Task: In the  document regulation.pdf Insert the command  'Viewing'Email the file to   'softage.10@softage.net', with message attached Important: I've emailed you crucial details. Please make sure to go through it thoroughly. and file type: RTF
Action: Mouse moved to (292, 375)
Screenshot: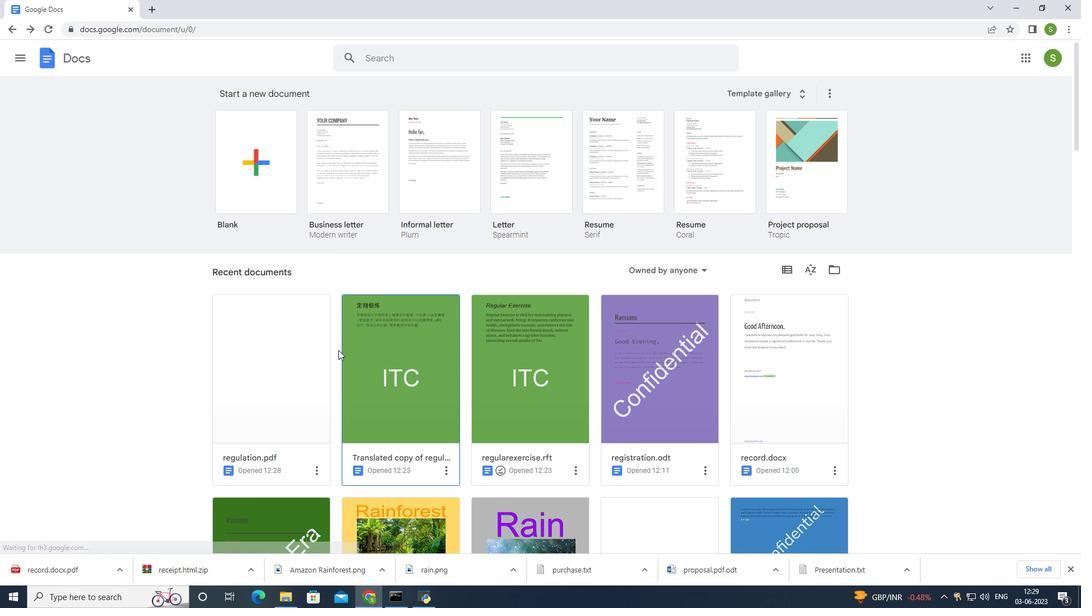 
Action: Mouse pressed left at (292, 375)
Screenshot: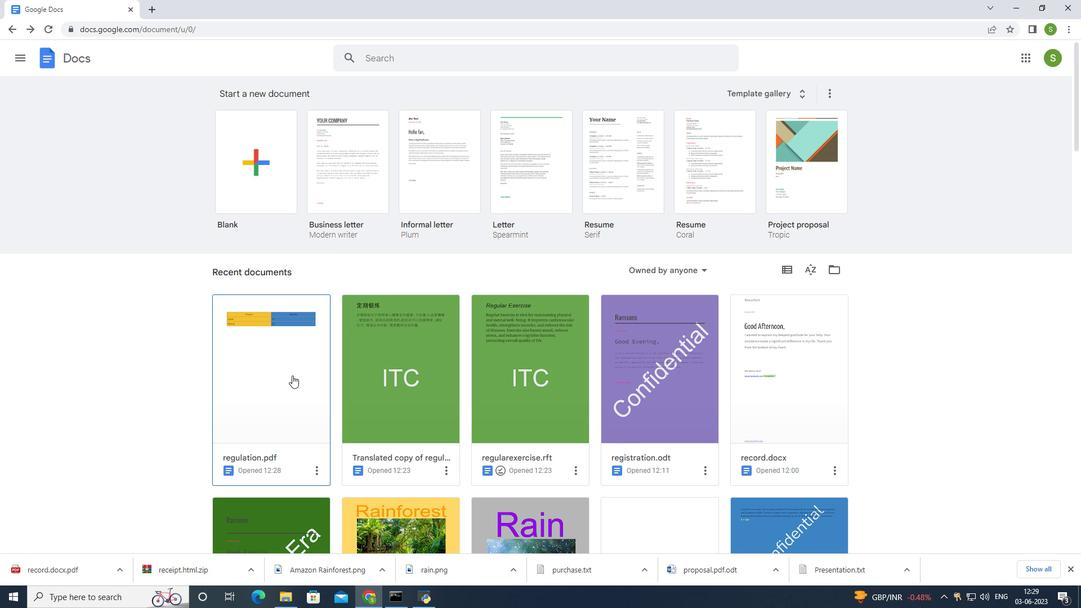 
Action: Mouse moved to (1026, 94)
Screenshot: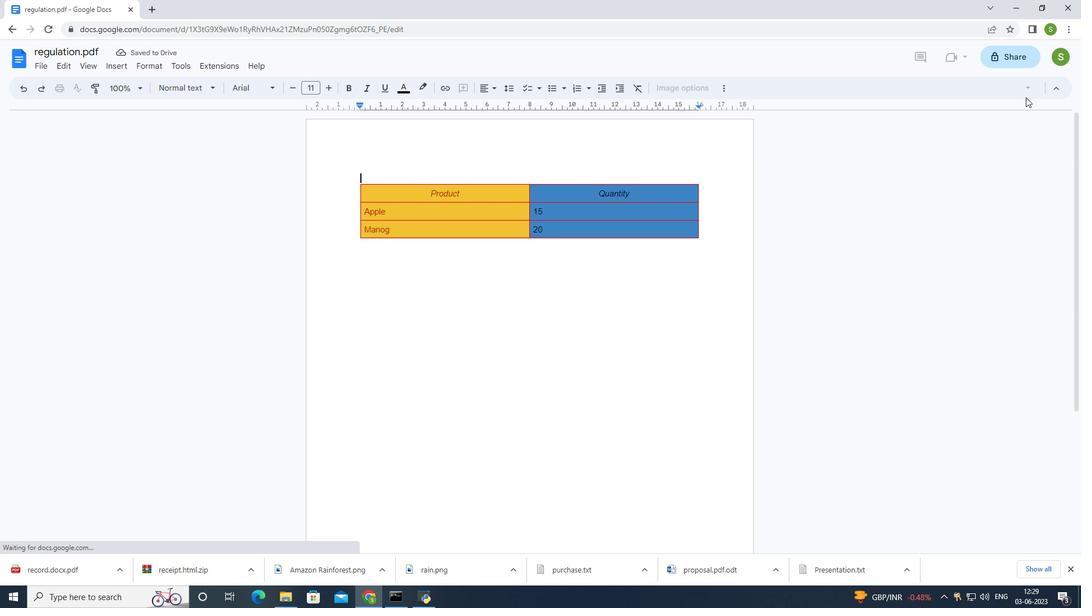 
Action: Mouse pressed left at (1026, 94)
Screenshot: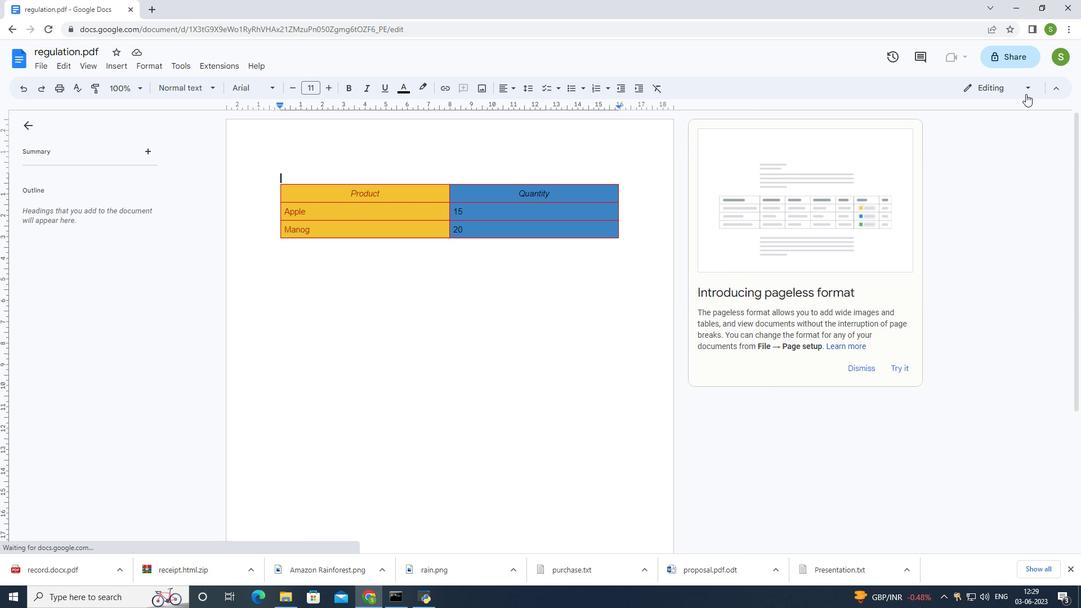 
Action: Mouse moved to (981, 169)
Screenshot: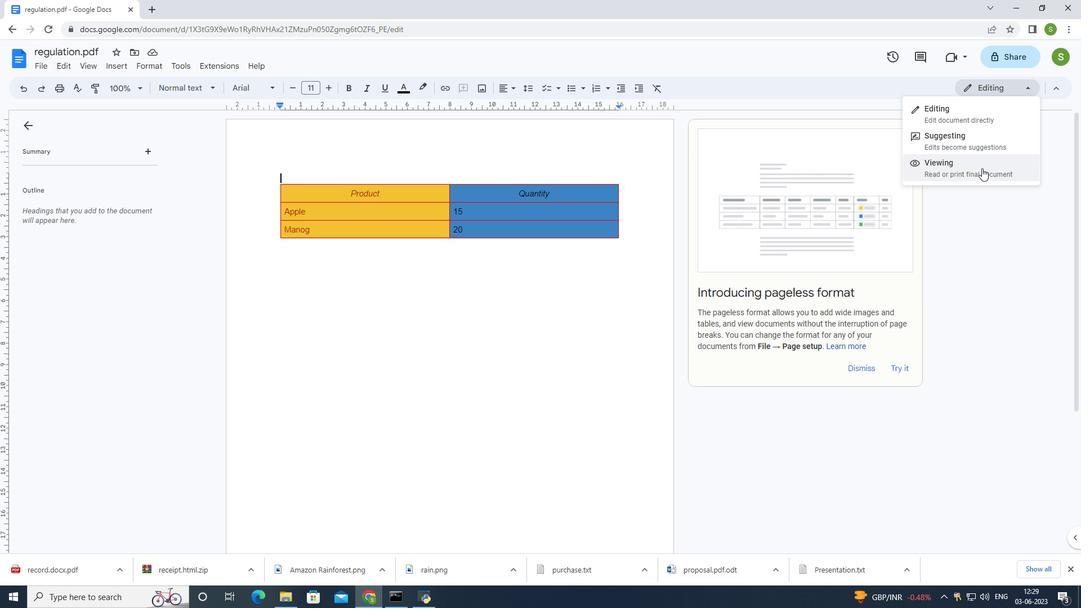 
Action: Mouse pressed left at (981, 169)
Screenshot: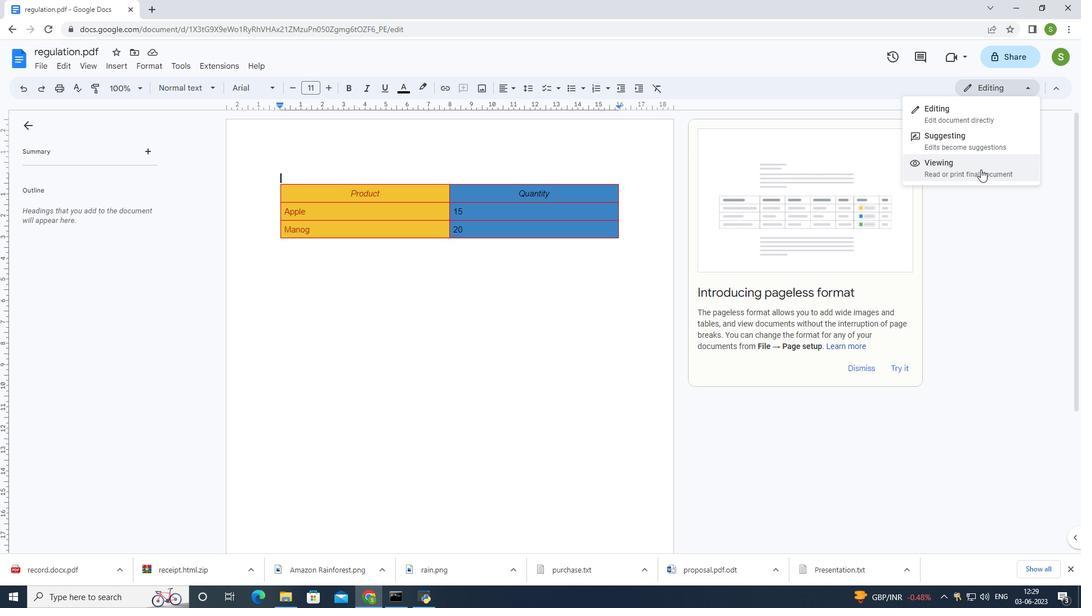 
Action: Mouse moved to (38, 64)
Screenshot: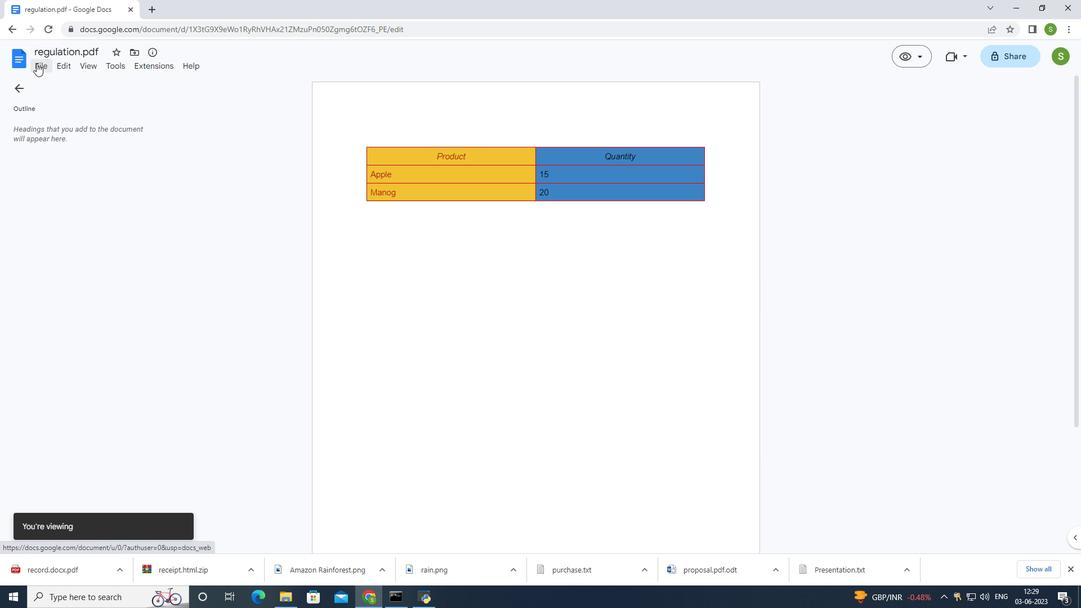 
Action: Mouse pressed left at (38, 64)
Screenshot: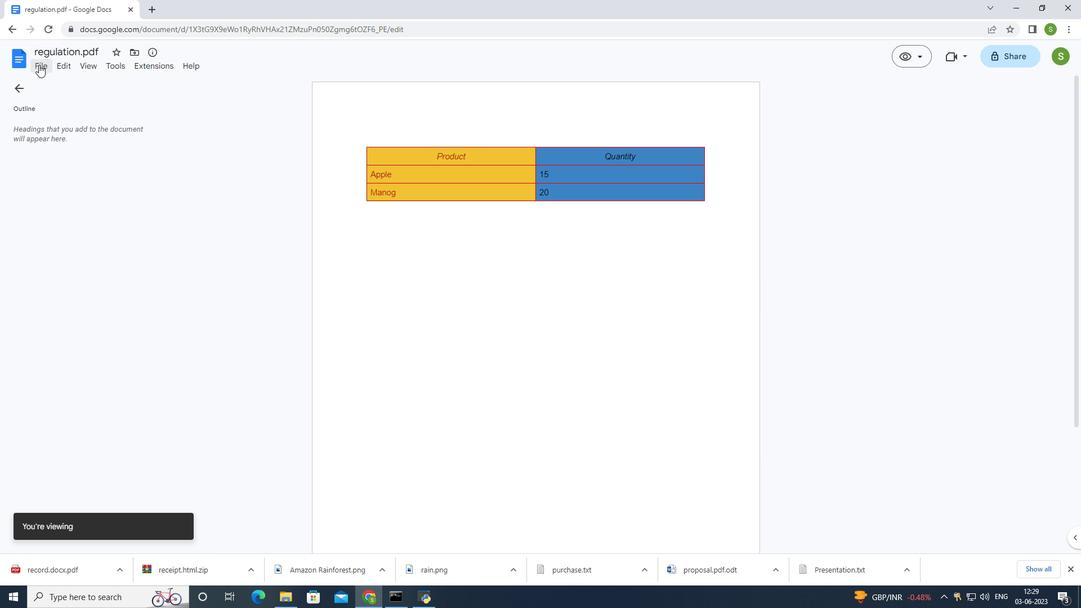 
Action: Mouse moved to (44, 165)
Screenshot: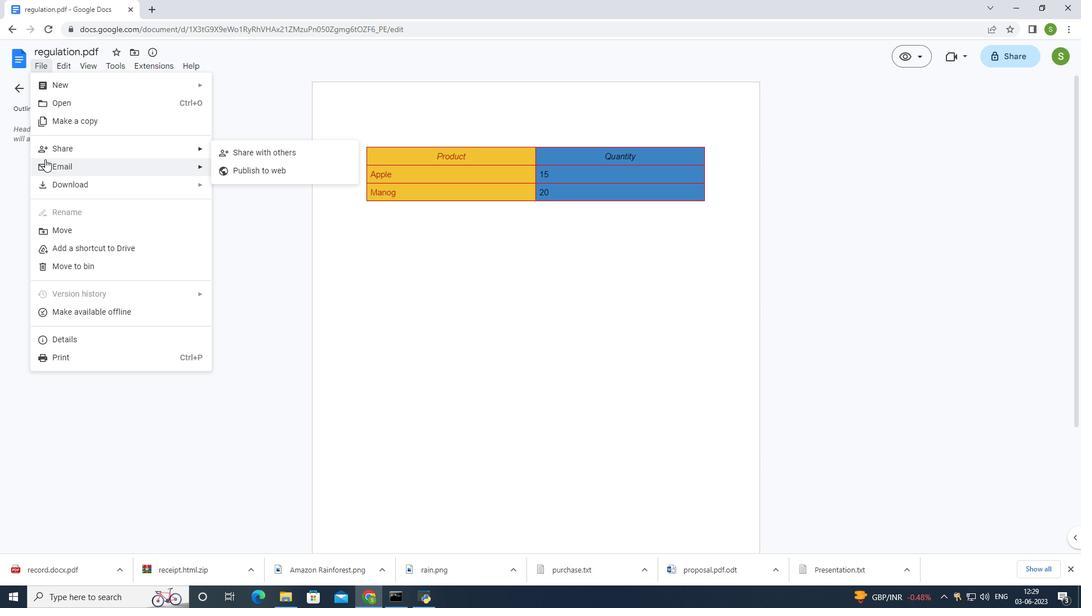 
Action: Mouse pressed left at (44, 165)
Screenshot: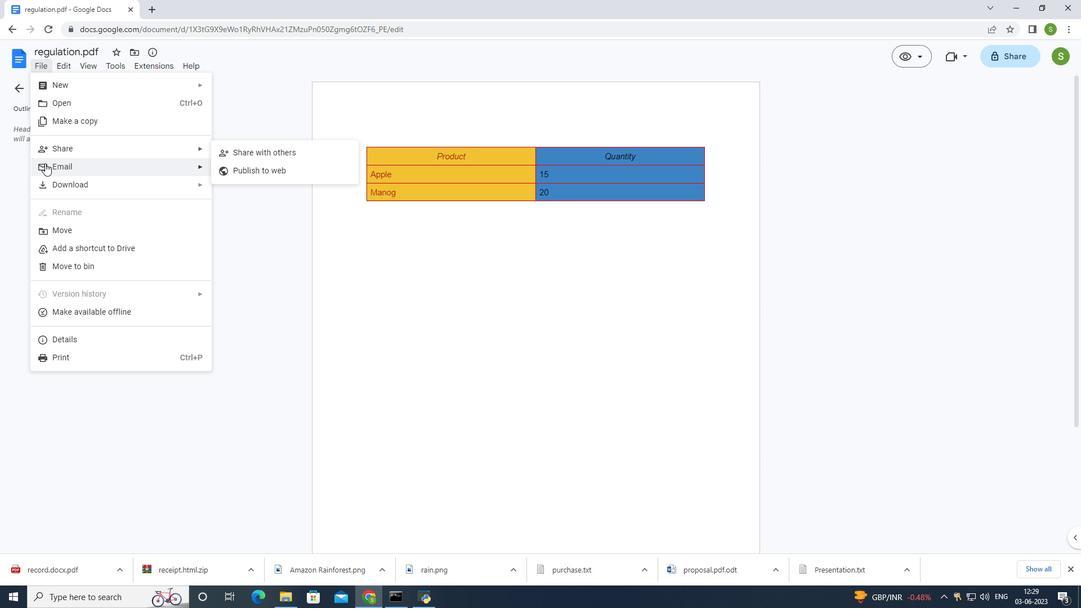 
Action: Mouse moved to (253, 173)
Screenshot: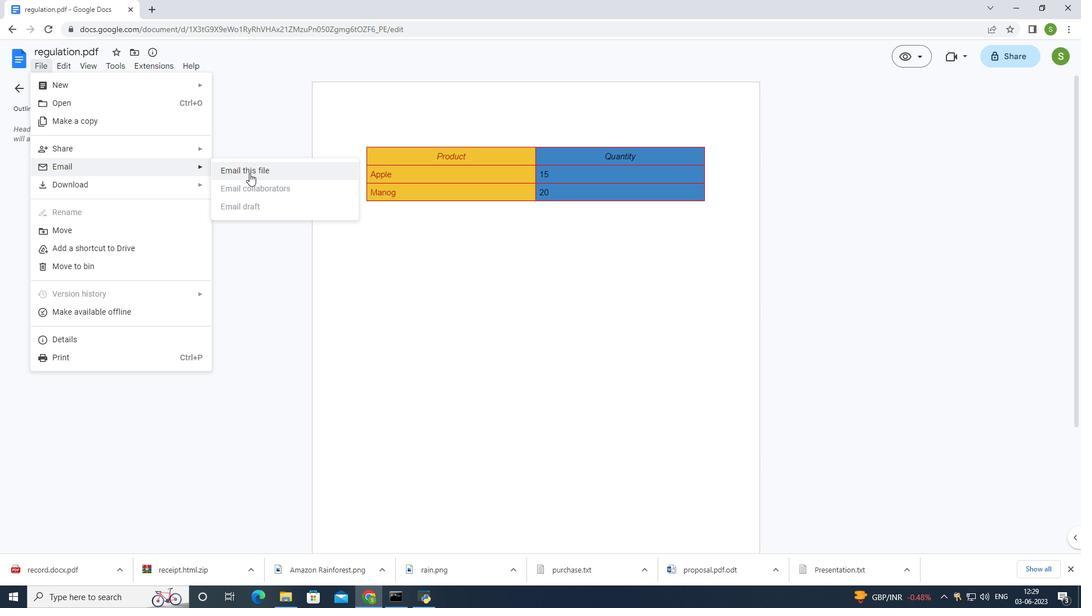 
Action: Mouse pressed left at (253, 173)
Screenshot: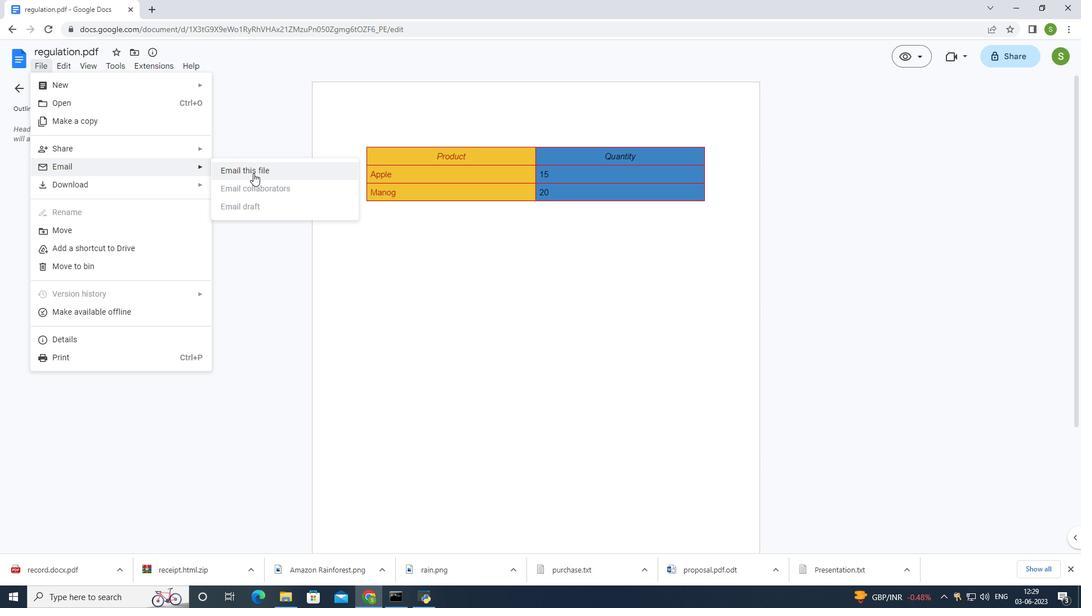 
Action: Mouse moved to (617, 166)
Screenshot: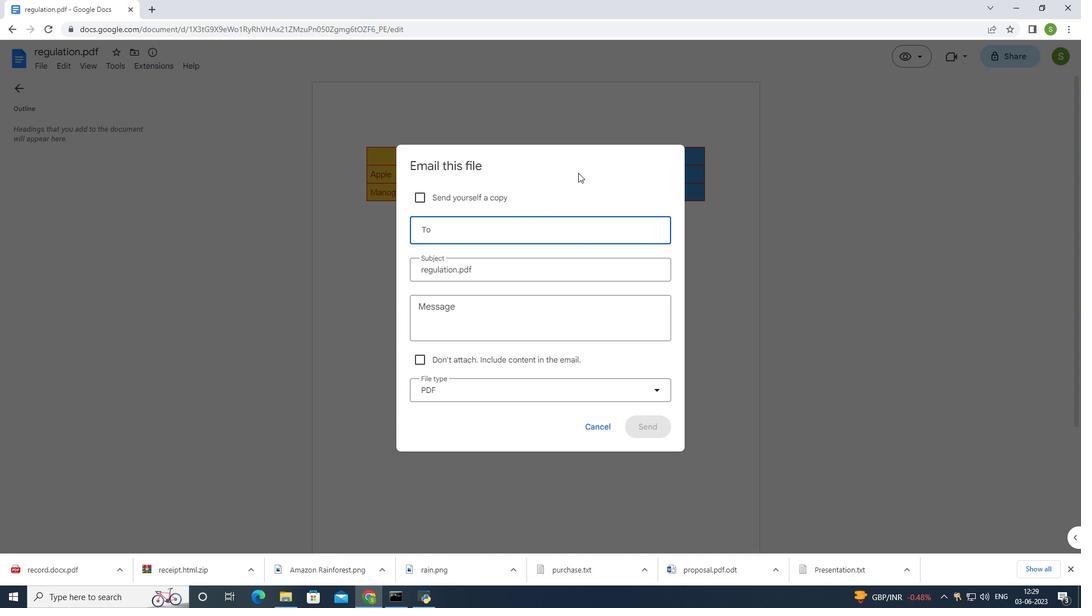
Action: Key pressed softage.10<Key.shift>@softage.net
Screenshot: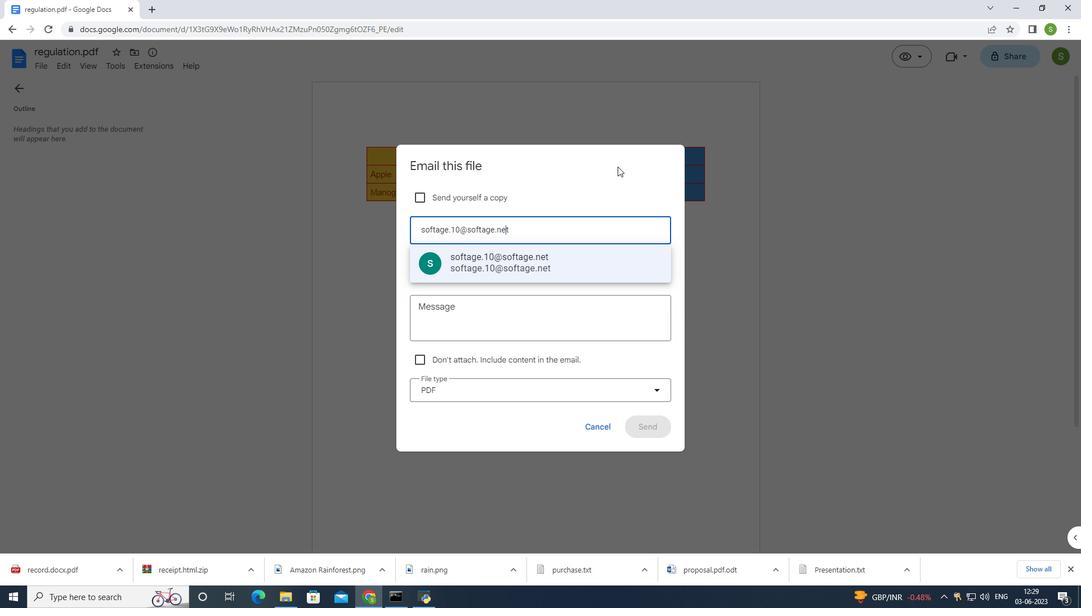 
Action: Mouse moved to (486, 263)
Screenshot: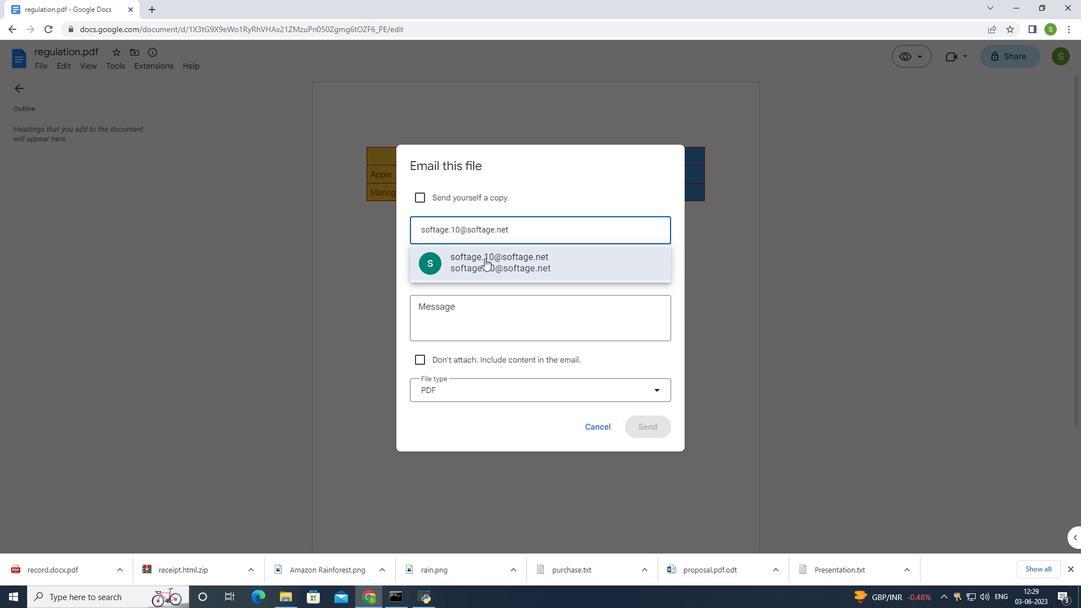 
Action: Mouse pressed left at (486, 263)
Screenshot: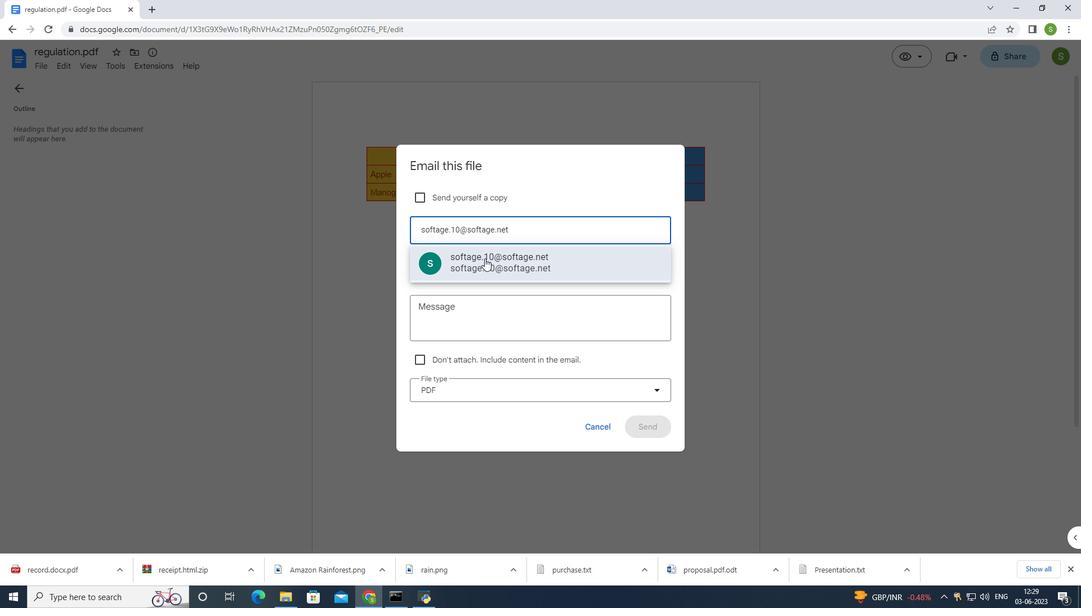 
Action: Mouse moved to (462, 319)
Screenshot: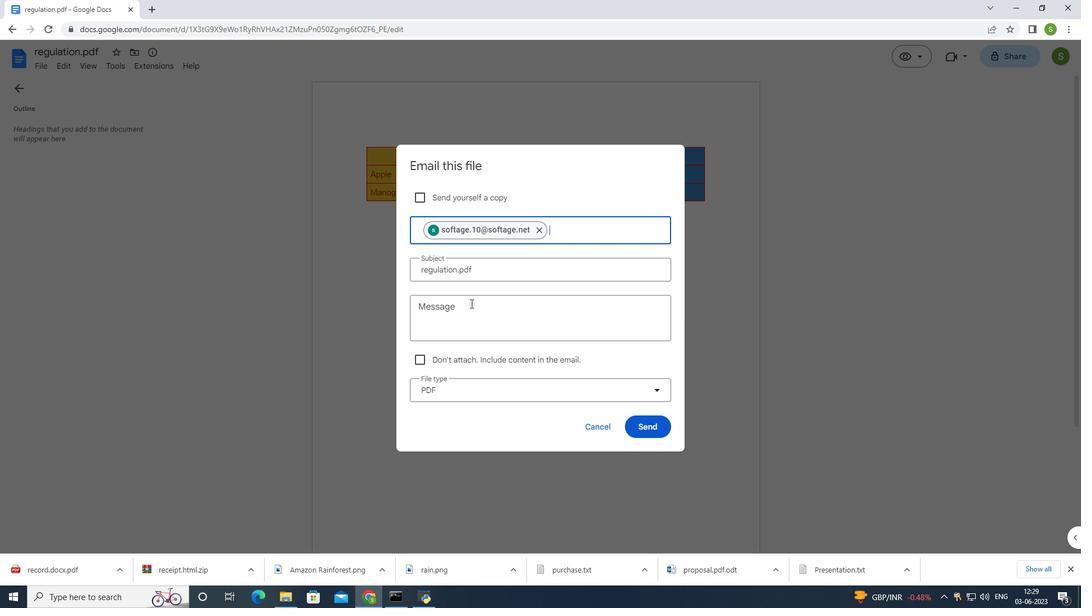
Action: Mouse pressed left at (462, 319)
Screenshot: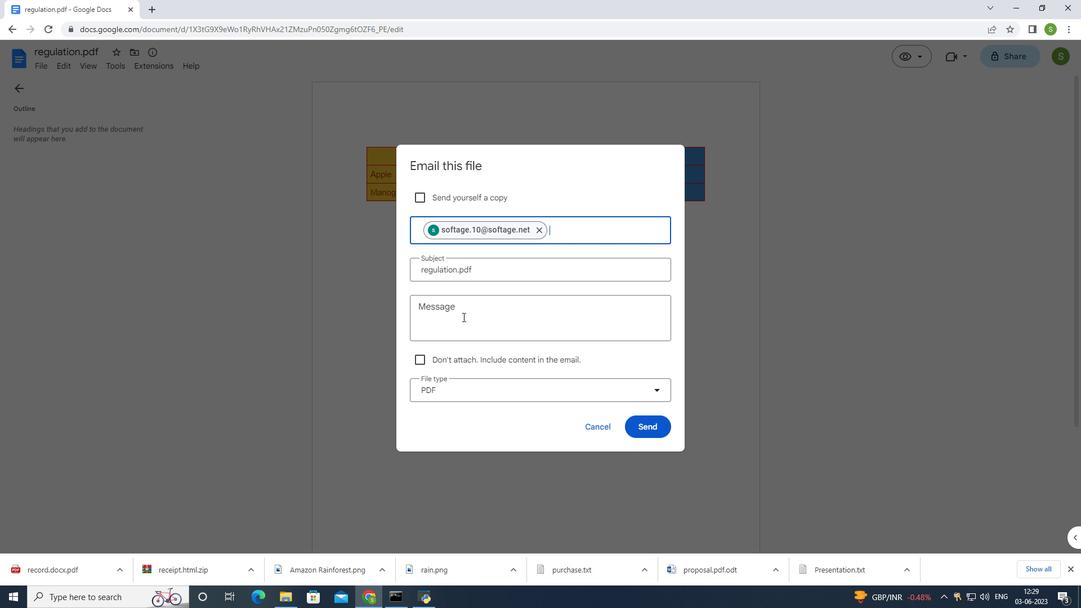 
Action: Mouse moved to (520, 270)
Screenshot: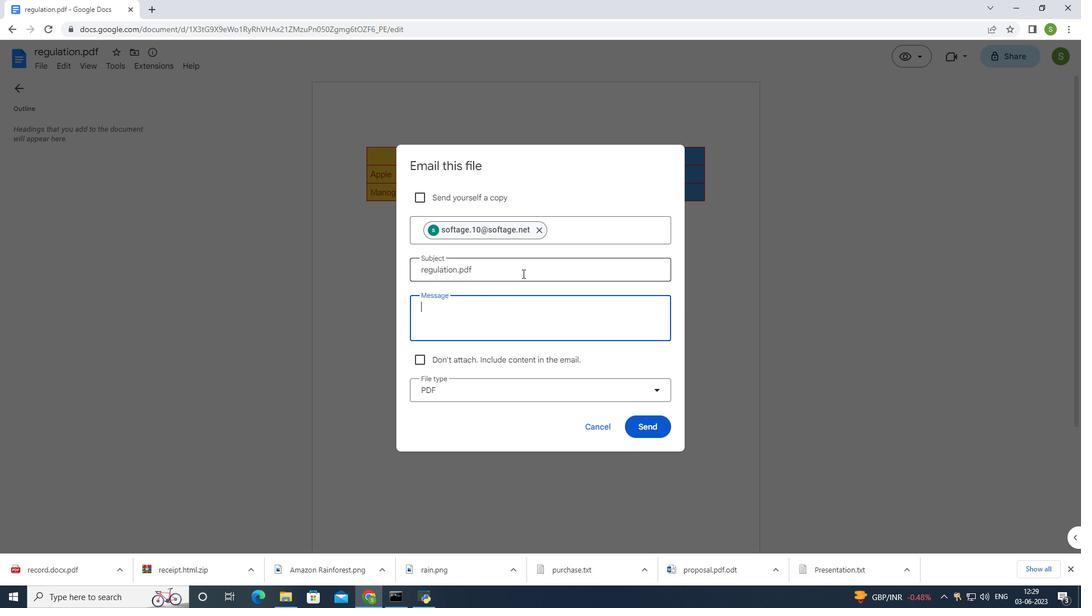 
Action: Key pressed <Key.shift><Key.shift><Key.shift><Key.shift>I<Key.space>v<Key.backspace><Key.backspace>'ve<Key.space>emailed<Key.space>you<Key.space>crucial<Key.space>details.<Key.space><Key.shift>Please<Key.space>make<Key.space>sure<Key.space>to<Key.space>go<Key.space>through<Key.space>it<Key.space>throughly.
Screenshot: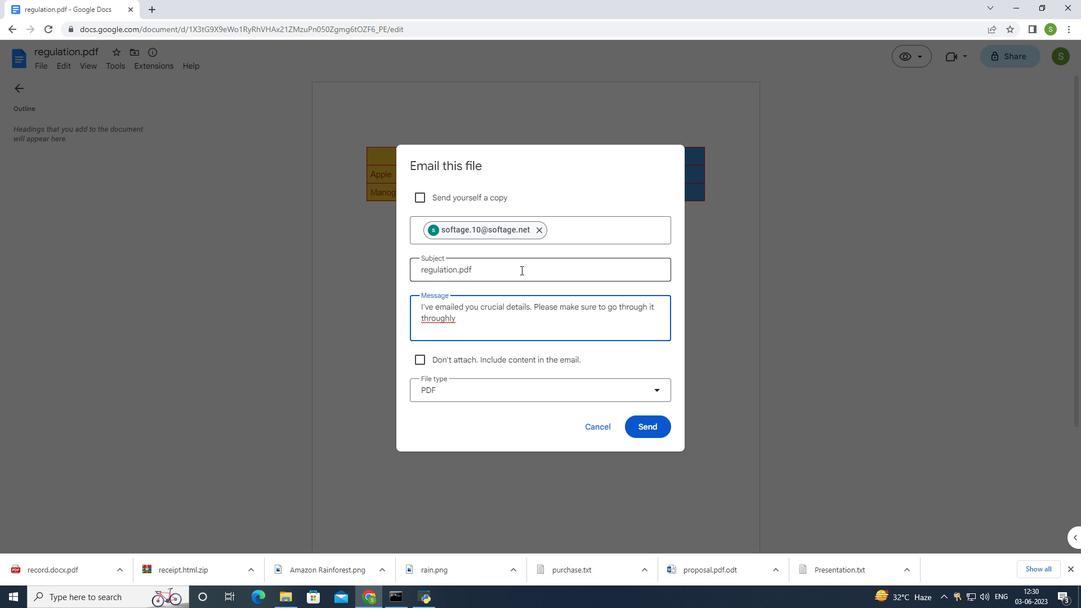 
Action: Mouse moved to (434, 320)
Screenshot: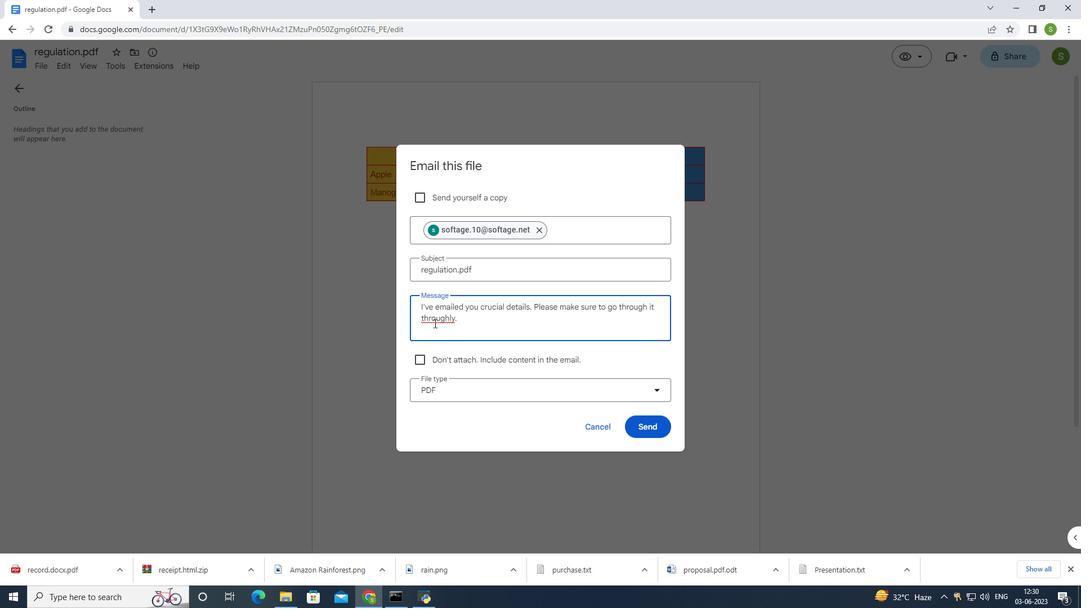 
Action: Mouse pressed right at (434, 320)
Screenshot: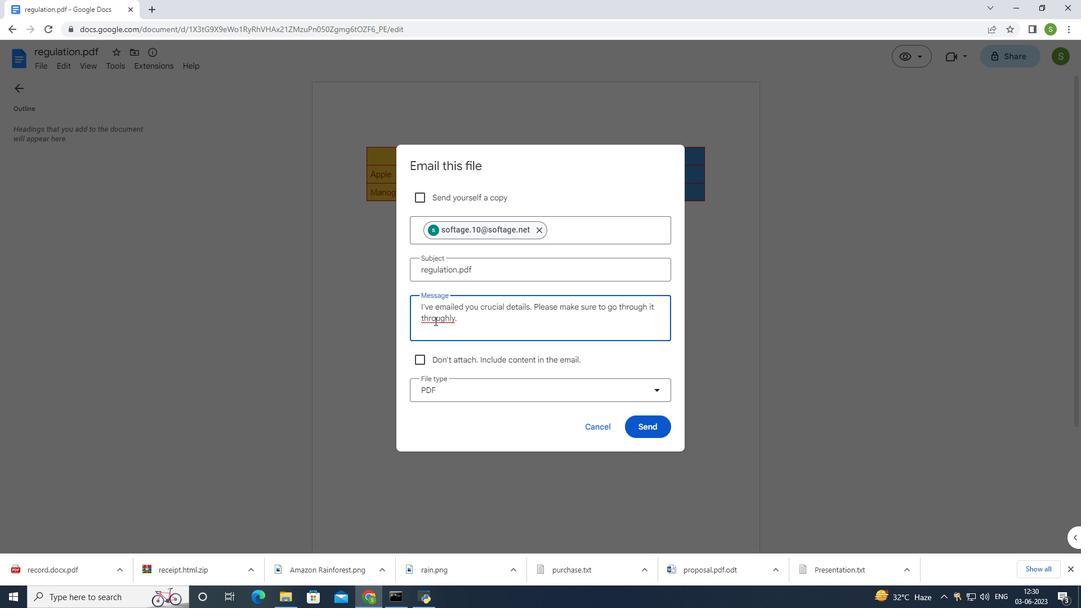 
Action: Mouse moved to (467, 331)
Screenshot: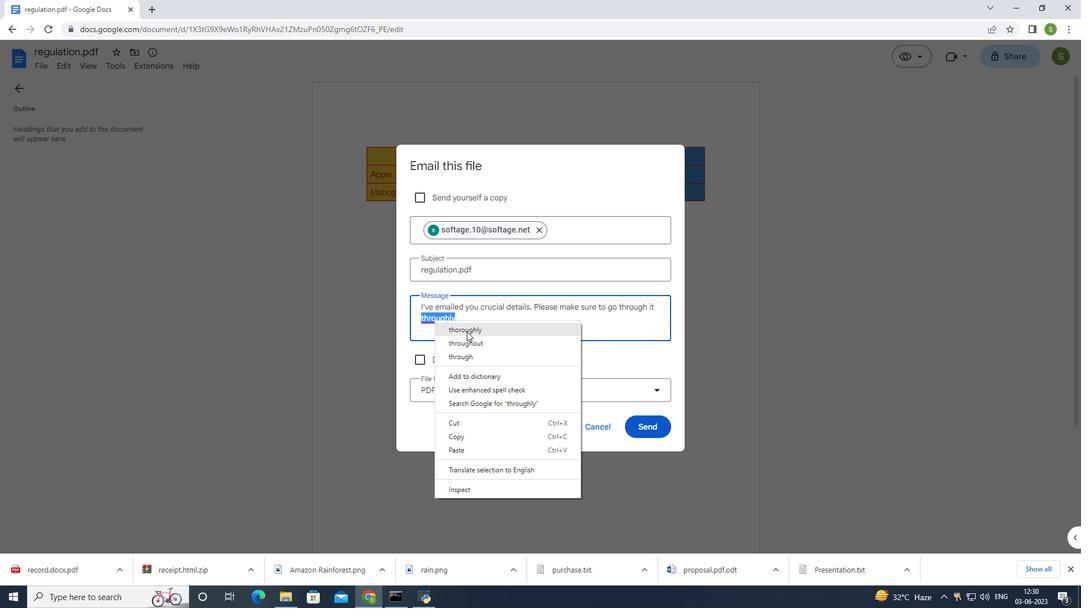 
Action: Mouse pressed left at (467, 331)
Screenshot: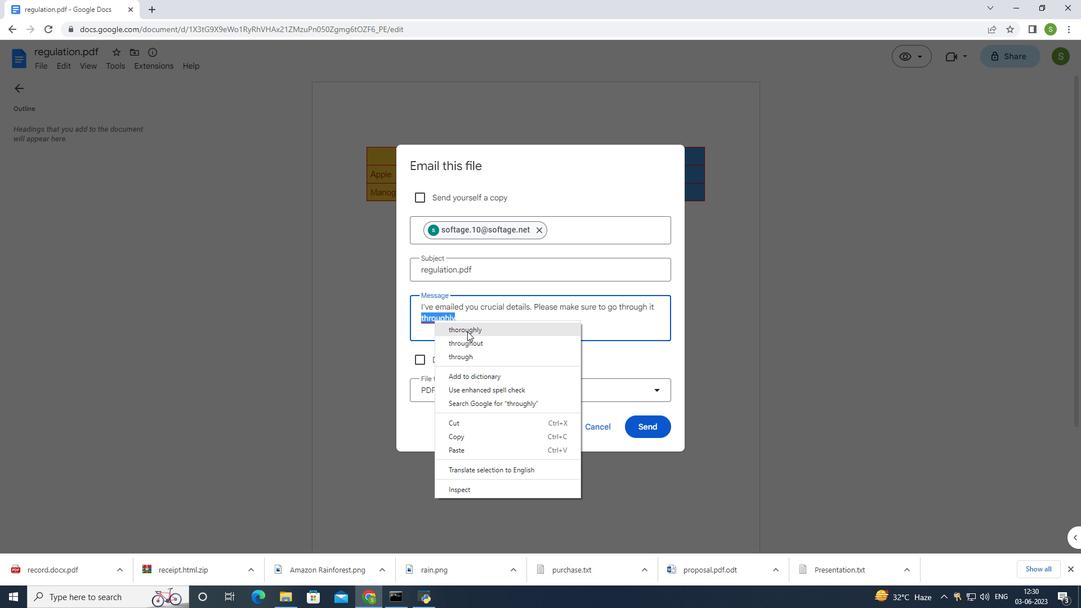 
Action: Mouse moved to (640, 393)
Screenshot: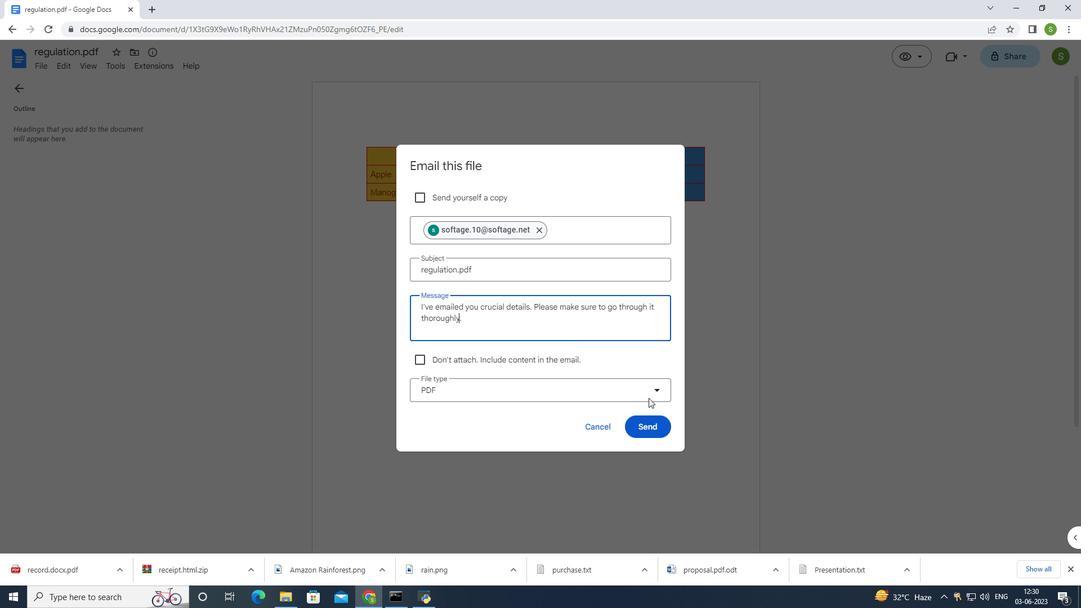 
Action: Mouse pressed left at (640, 393)
Screenshot: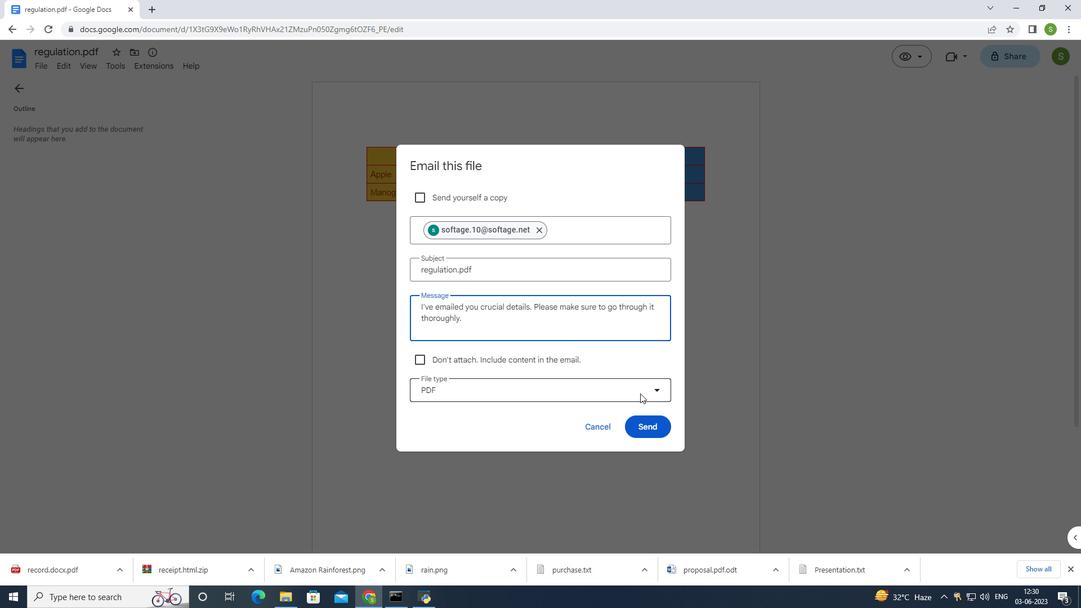 
Action: Mouse moved to (580, 433)
Screenshot: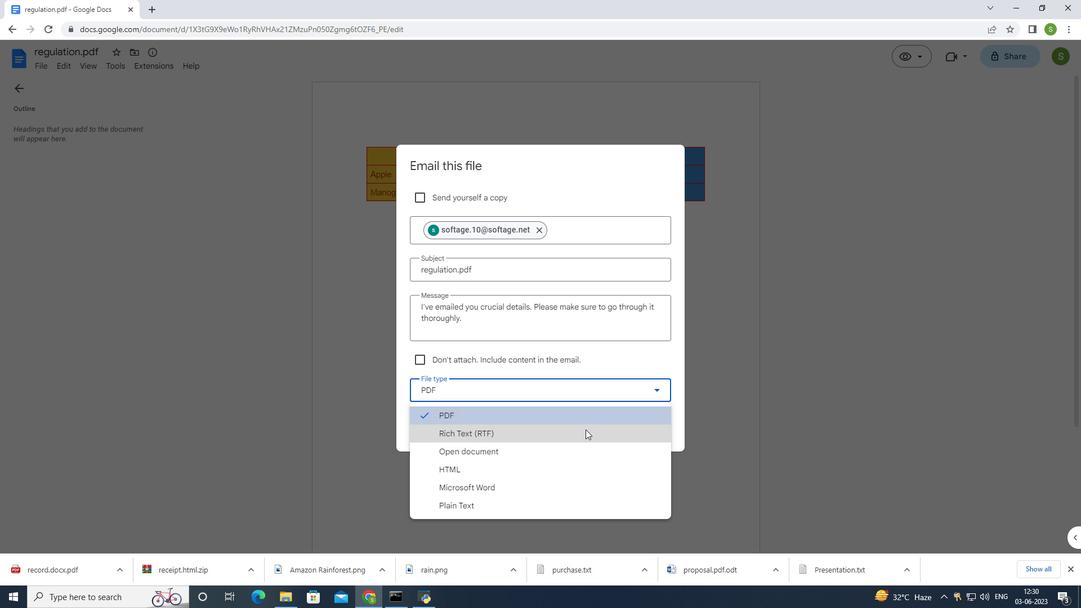 
Action: Mouse pressed left at (580, 433)
Screenshot: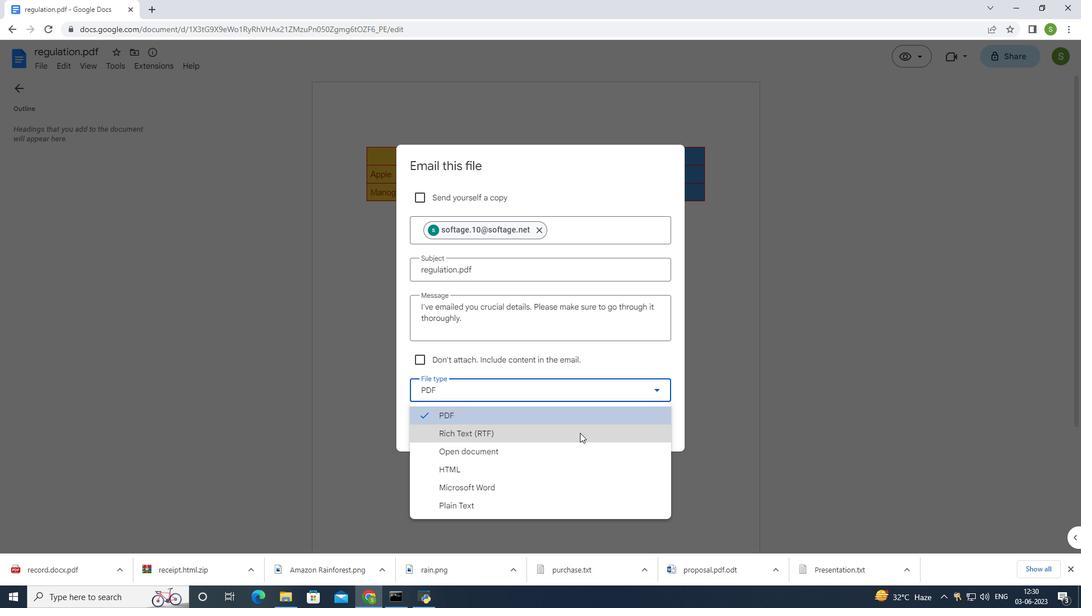 
Action: Mouse moved to (634, 426)
Screenshot: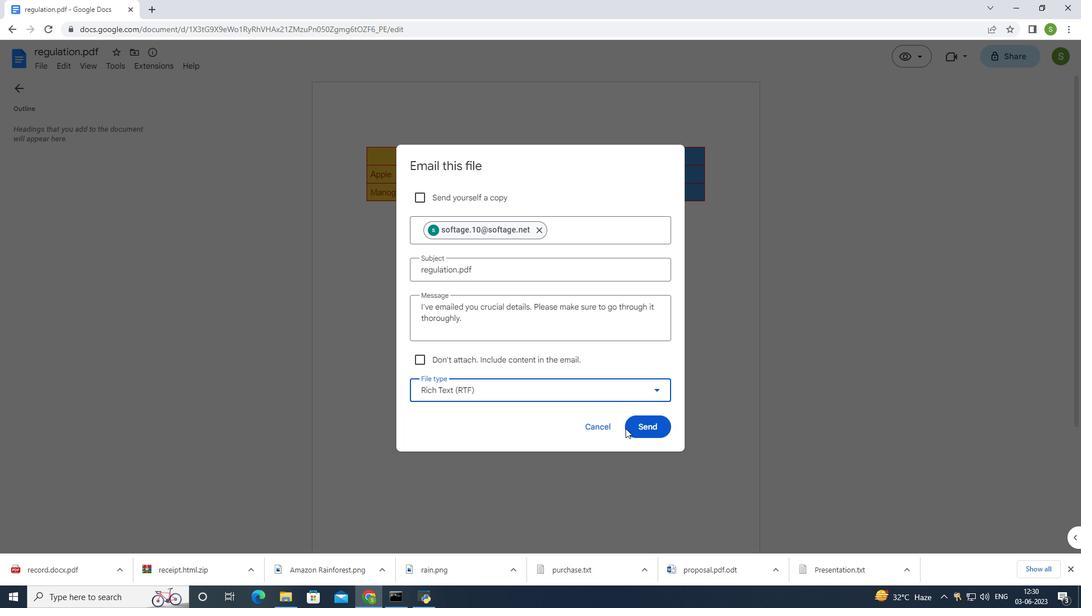 
Action: Mouse pressed left at (634, 426)
Screenshot: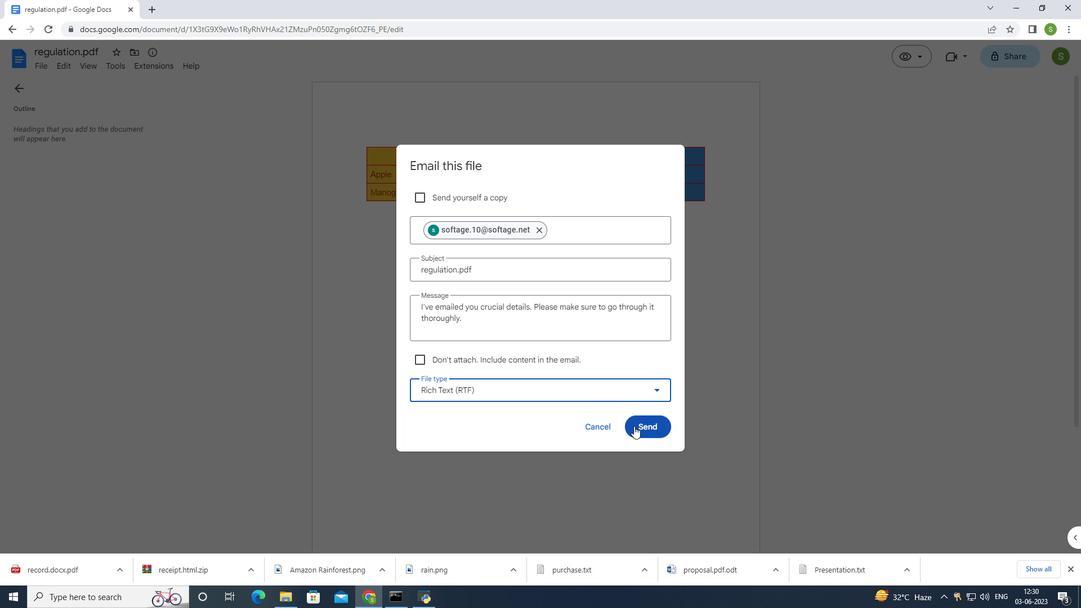 
Action: Mouse moved to (636, 345)
Screenshot: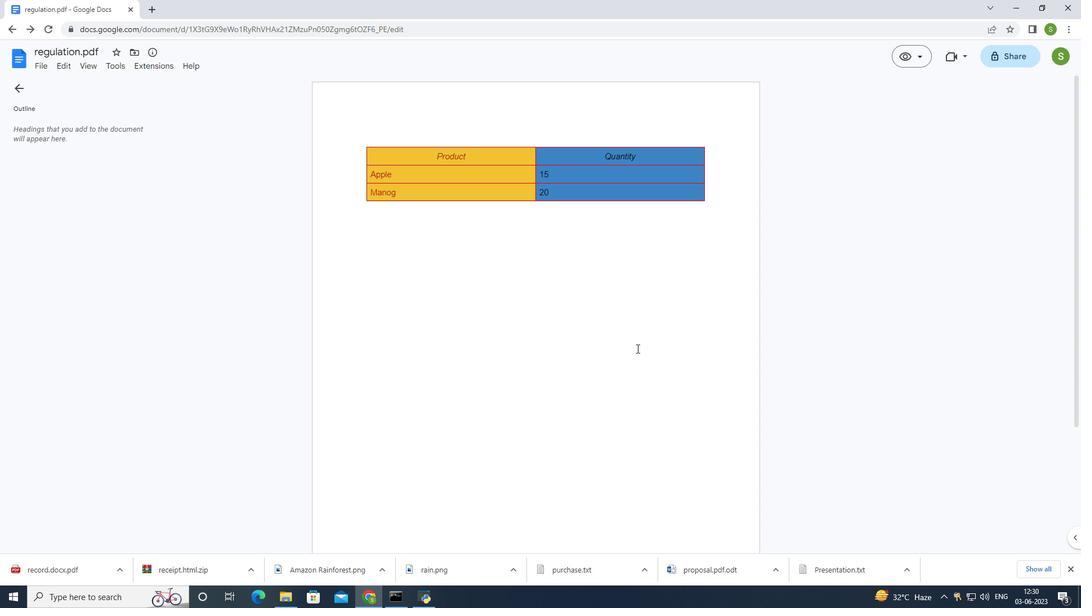 
